 Task: Look for products in the category "IPA" from Latitude 33 only.
Action: Mouse moved to (722, 255)
Screenshot: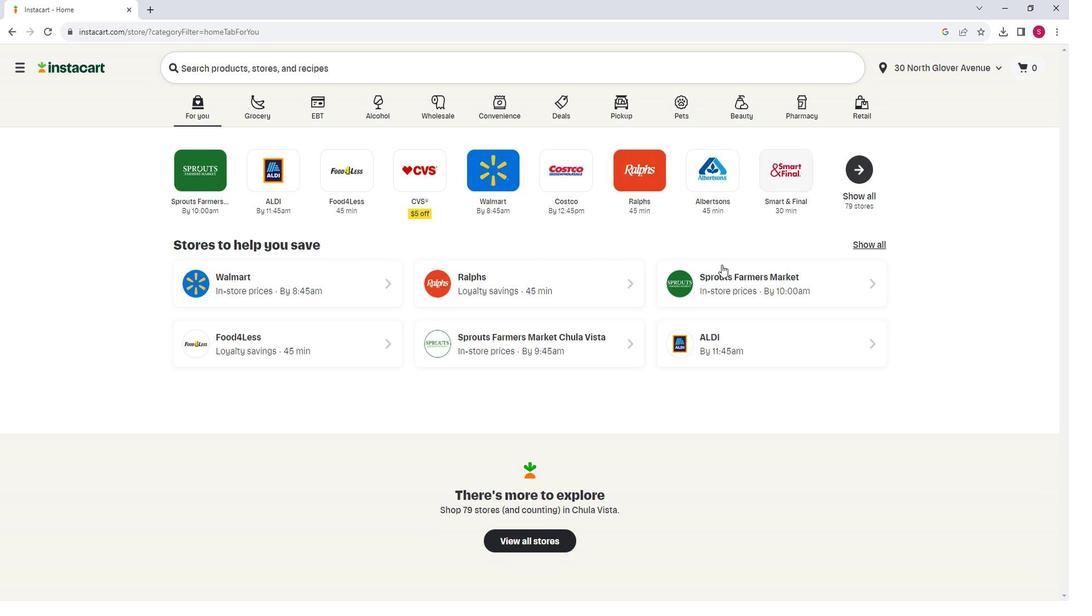 
Action: Mouse pressed left at (722, 255)
Screenshot: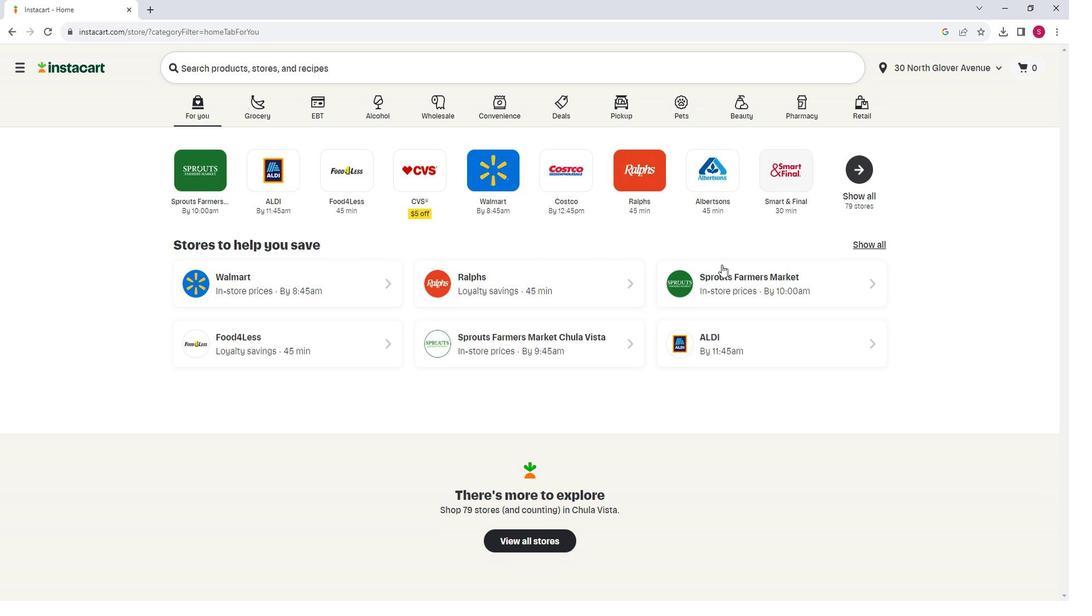 
Action: Mouse moved to (101, 356)
Screenshot: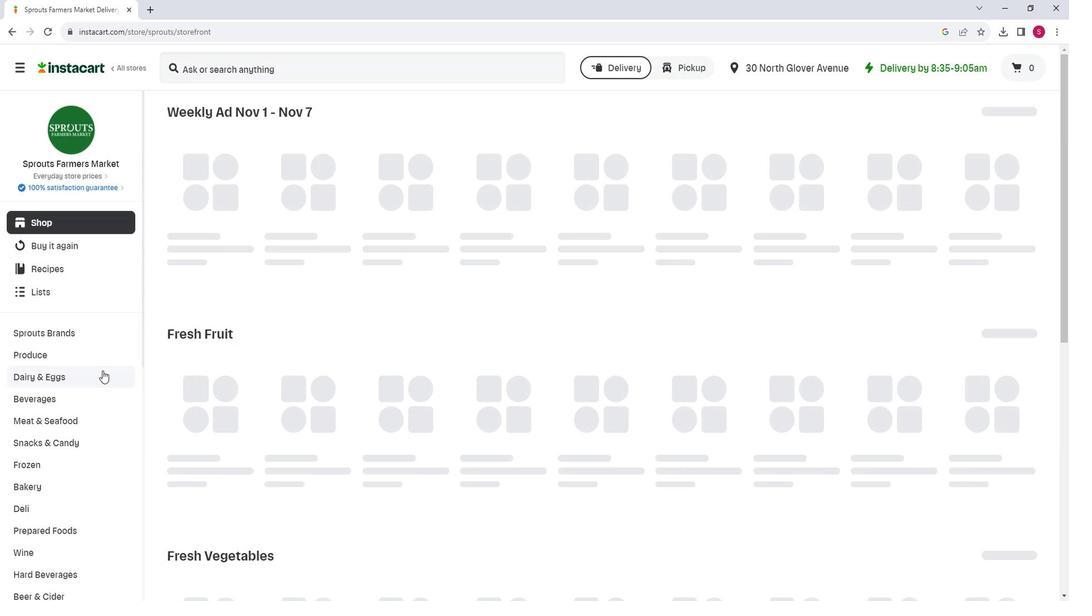 
Action: Mouse scrolled (101, 355) with delta (0, 0)
Screenshot: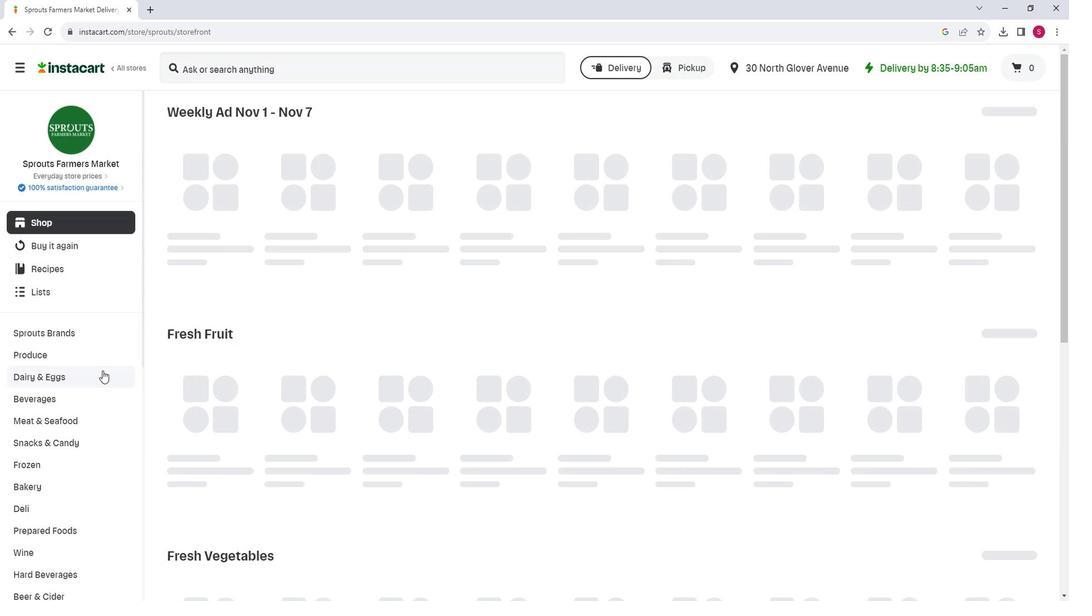 
Action: Mouse scrolled (101, 355) with delta (0, 0)
Screenshot: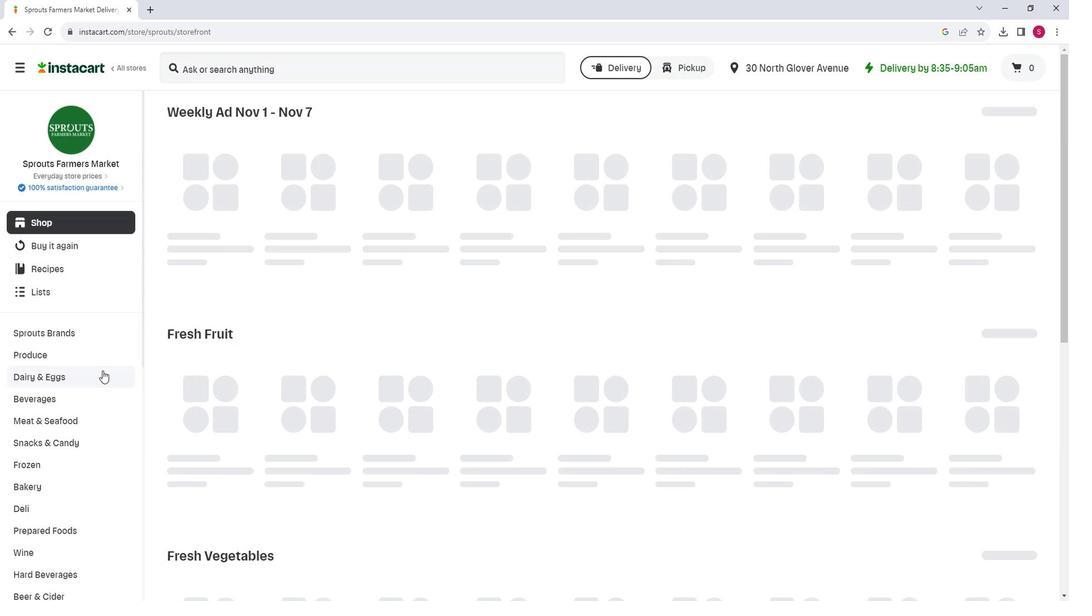 
Action: Mouse moved to (66, 461)
Screenshot: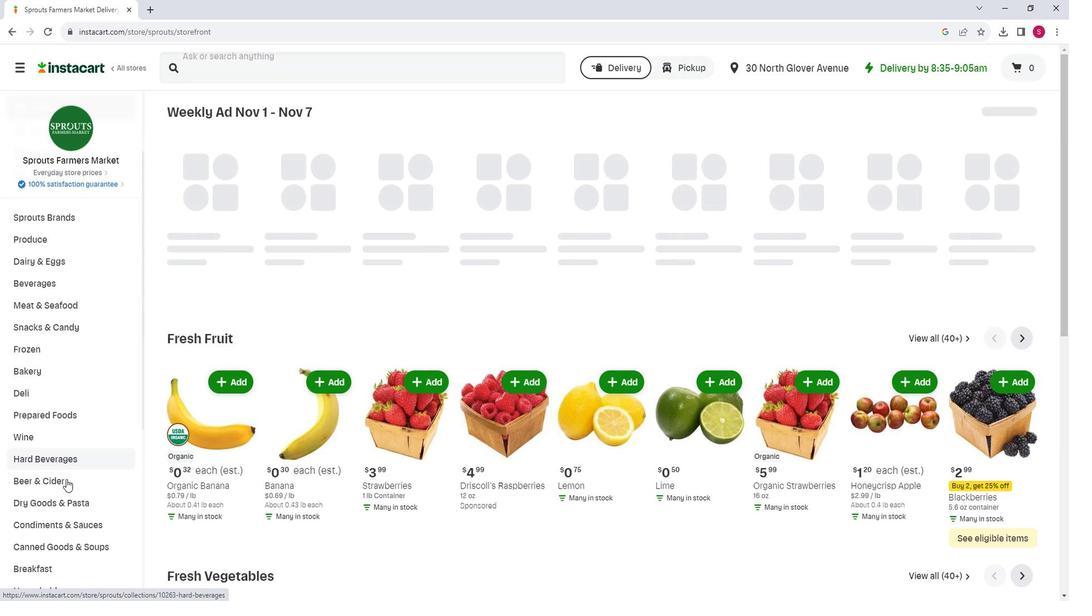 
Action: Mouse pressed left at (66, 461)
Screenshot: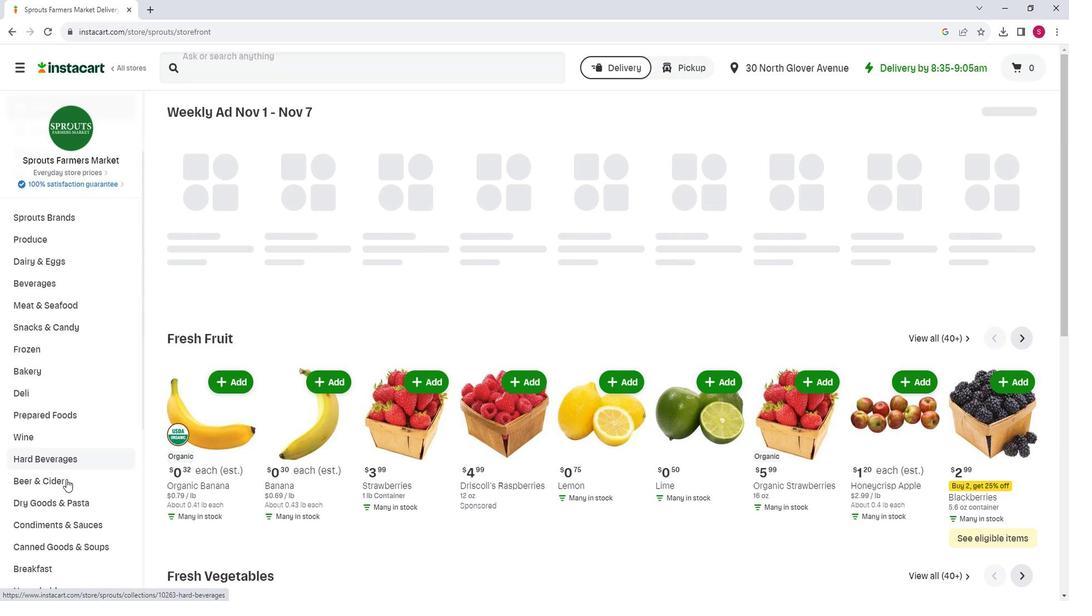 
Action: Mouse moved to (253, 138)
Screenshot: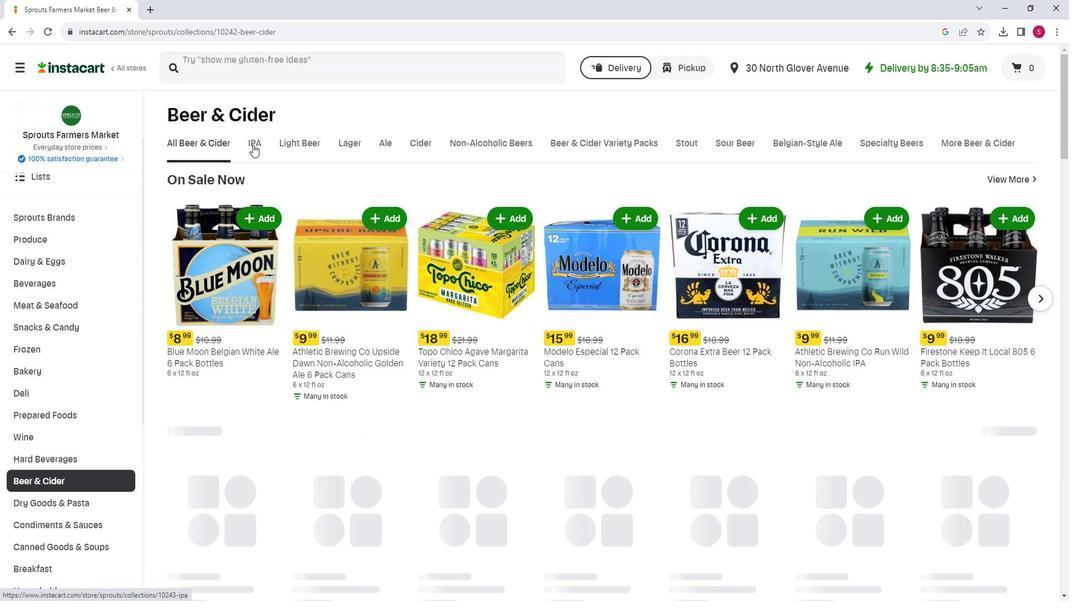 
Action: Mouse pressed left at (253, 138)
Screenshot: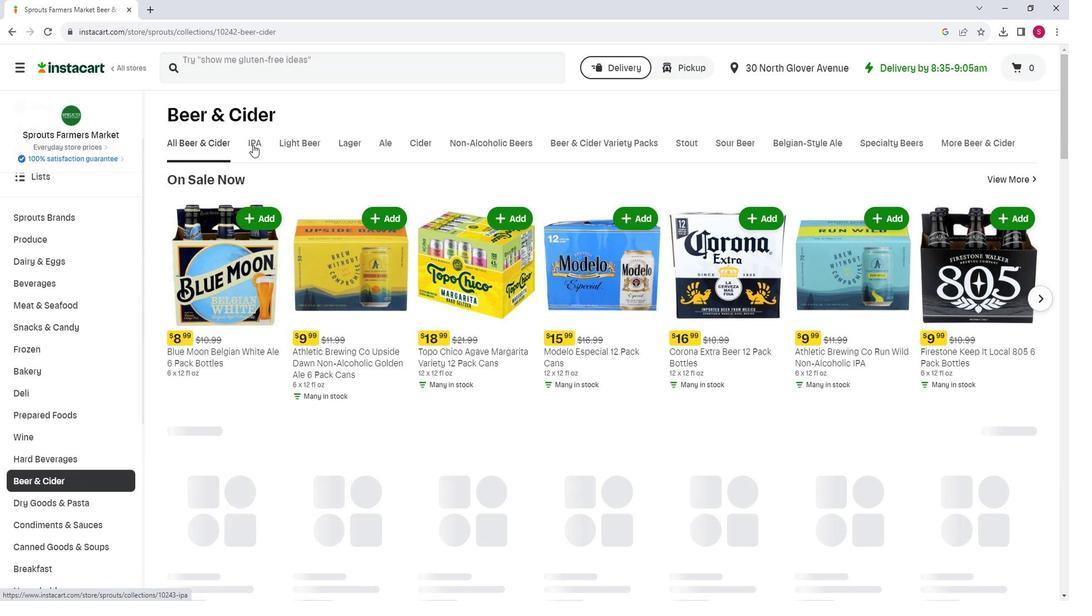 
Action: Mouse moved to (330, 172)
Screenshot: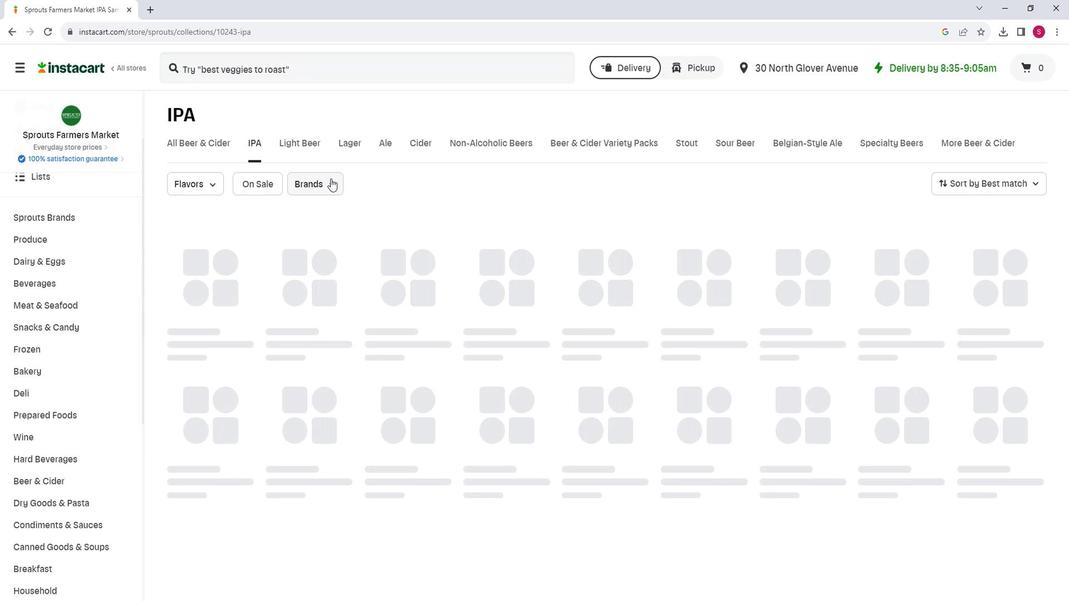 
Action: Mouse pressed left at (330, 172)
Screenshot: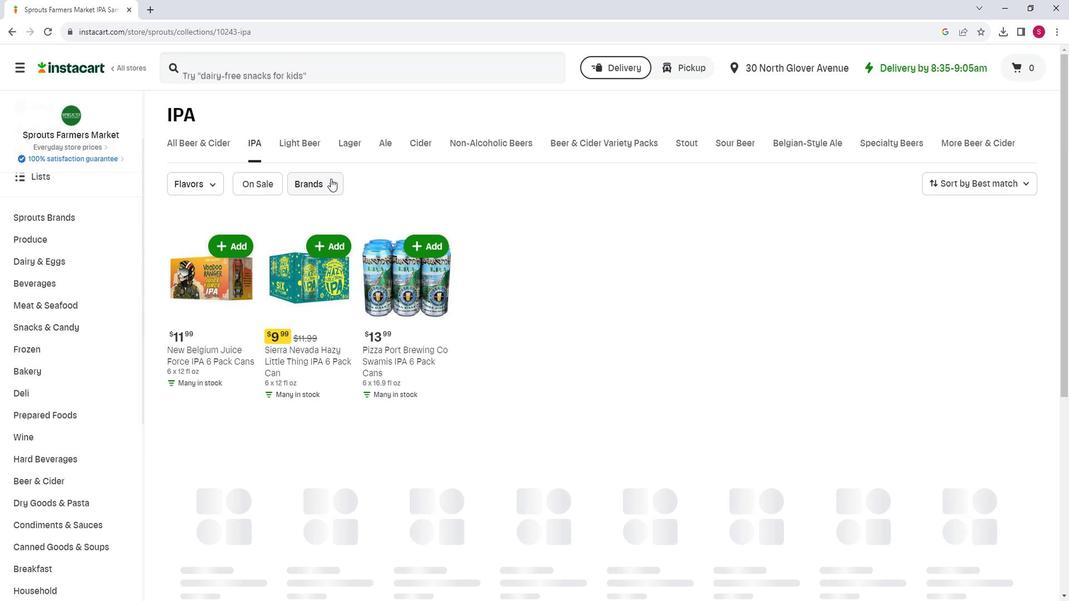 
Action: Mouse moved to (353, 213)
Screenshot: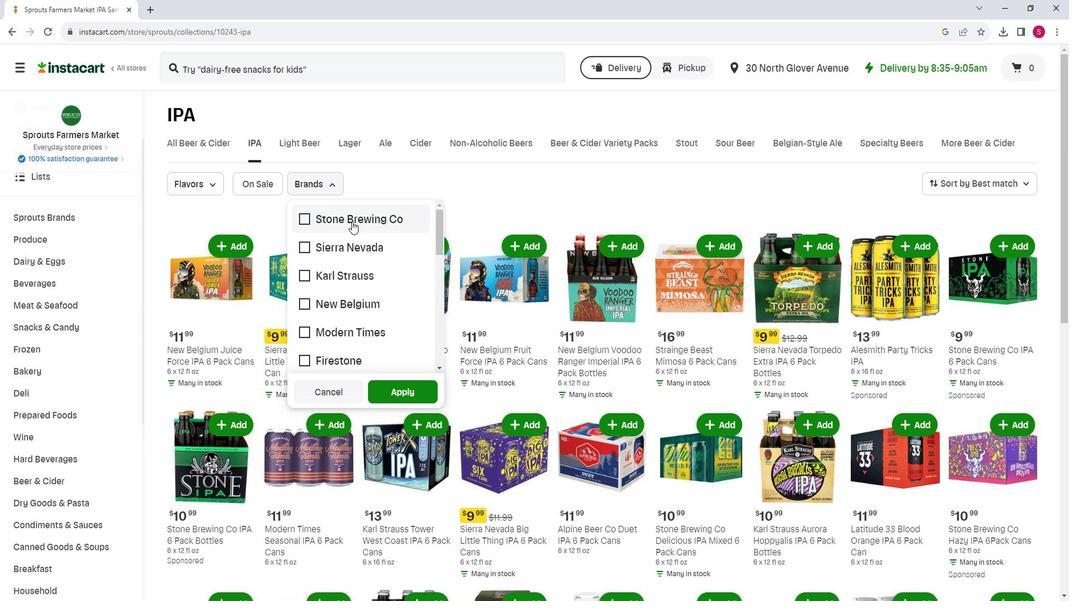 
Action: Mouse scrolled (353, 213) with delta (0, 0)
Screenshot: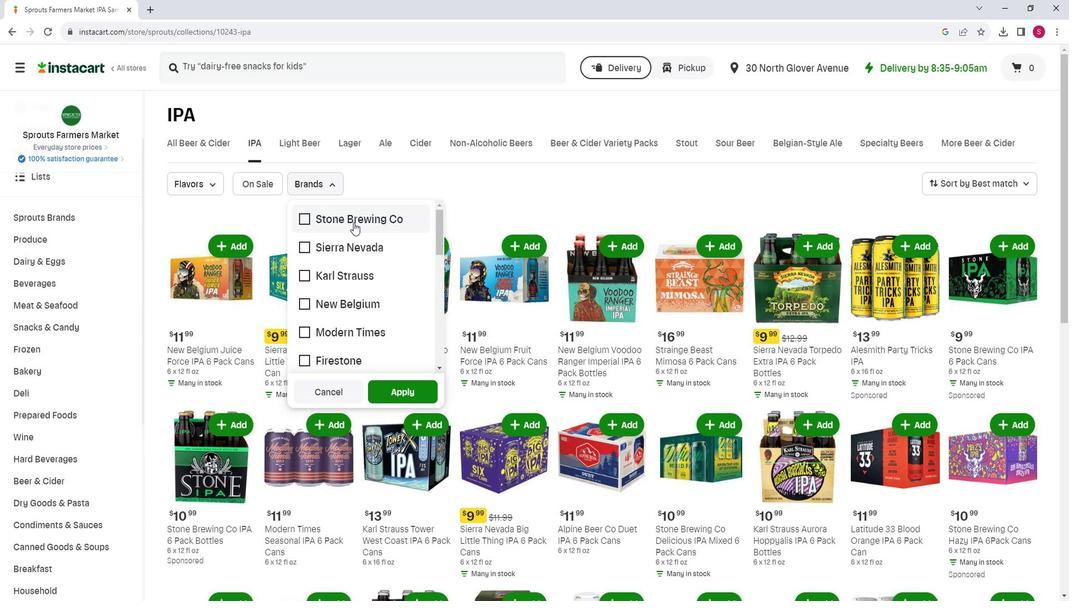 
Action: Mouse moved to (353, 214)
Screenshot: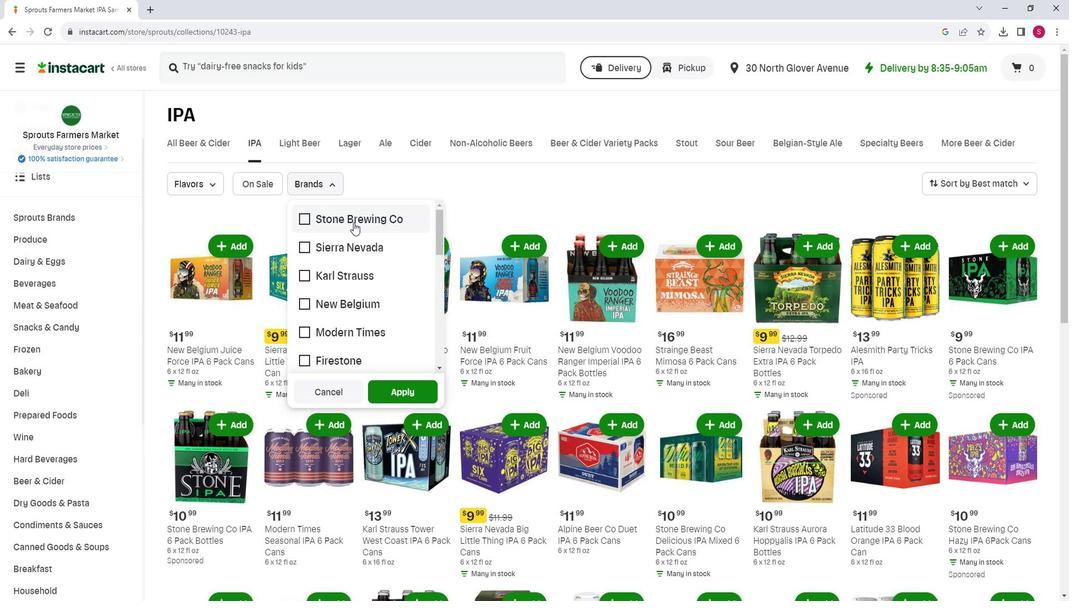 
Action: Mouse scrolled (353, 213) with delta (0, 0)
Screenshot: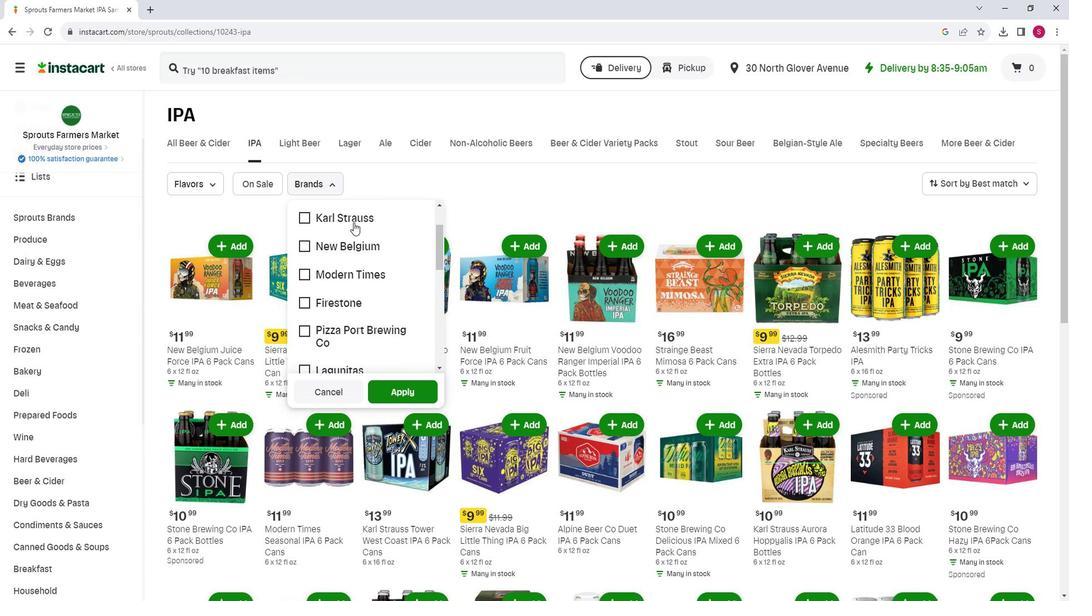 
Action: Mouse moved to (354, 214)
Screenshot: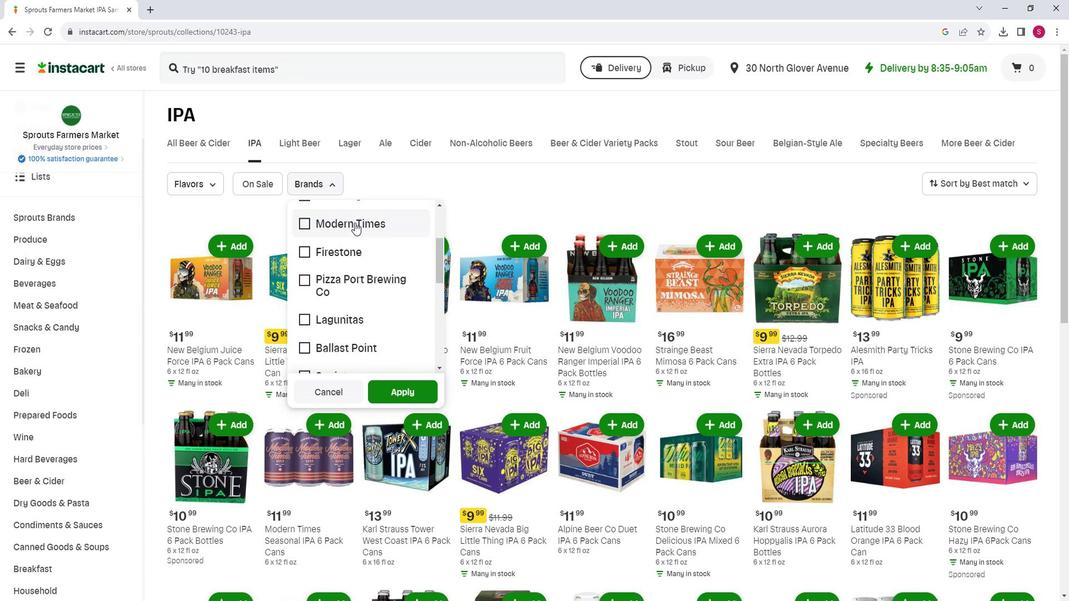 
Action: Mouse scrolled (354, 213) with delta (0, 0)
Screenshot: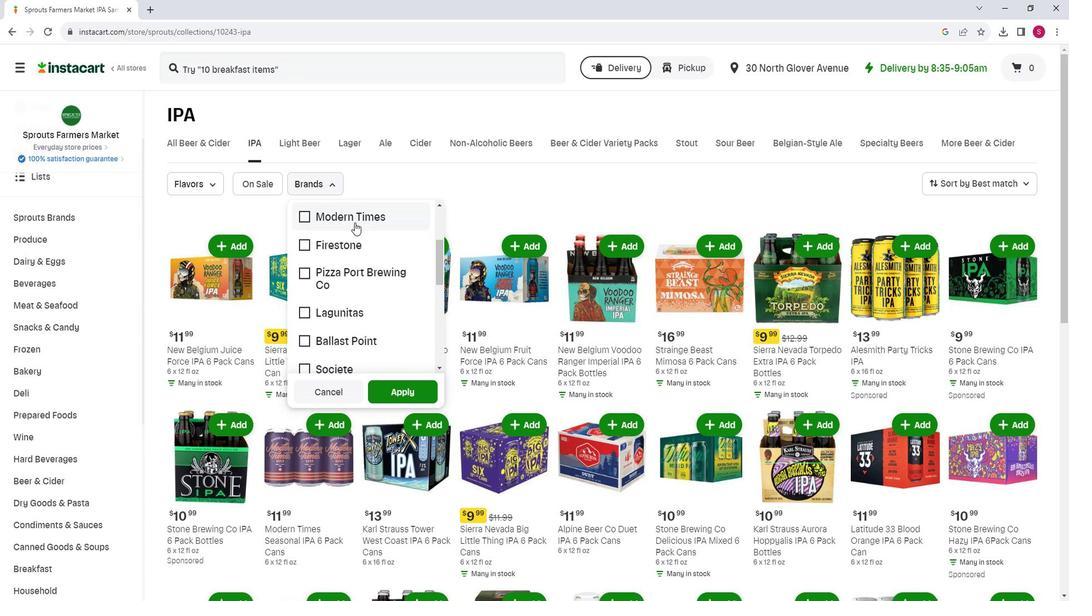 
Action: Mouse scrolled (354, 213) with delta (0, 0)
Screenshot: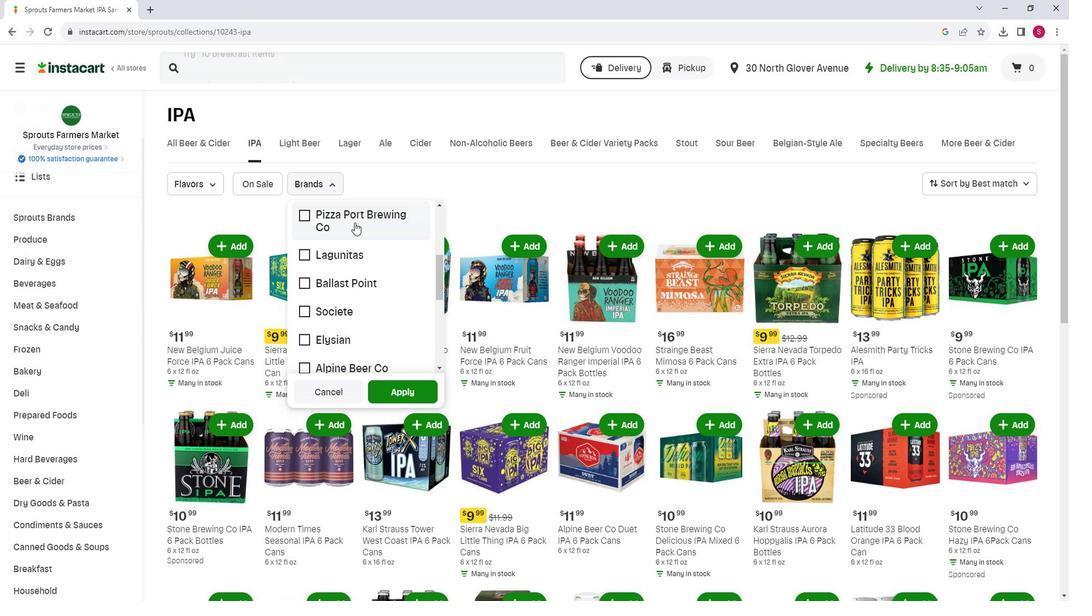 
Action: Mouse scrolled (354, 213) with delta (0, 0)
Screenshot: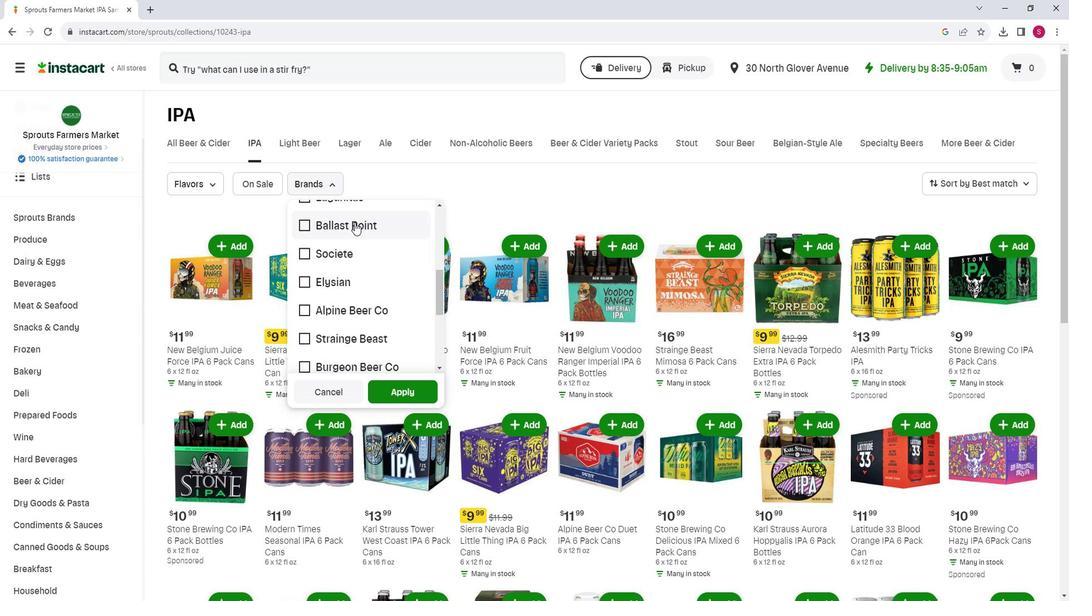 
Action: Mouse scrolled (354, 213) with delta (0, 0)
Screenshot: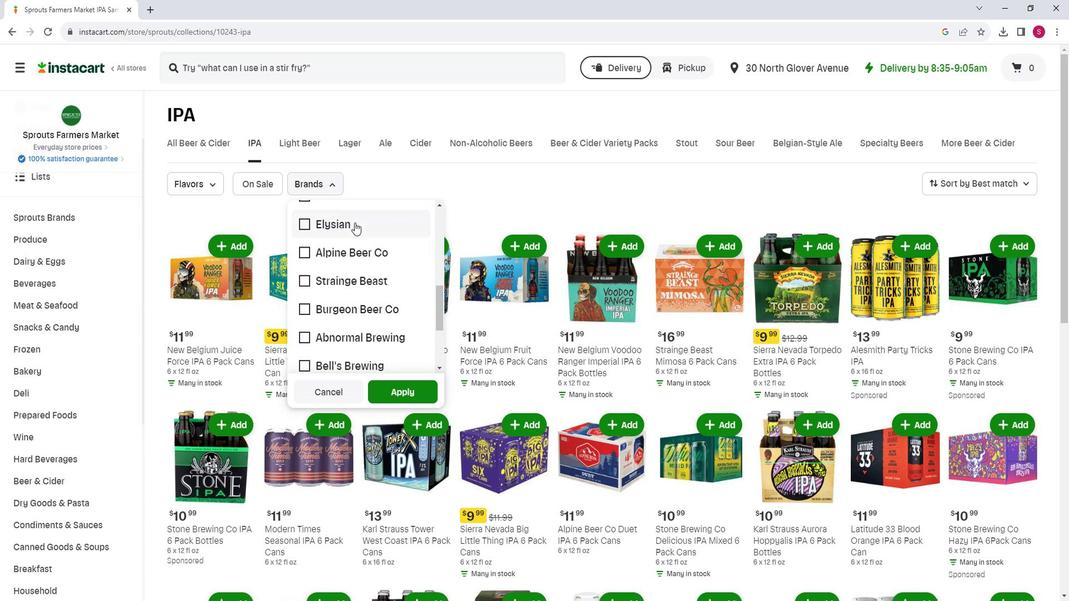 
Action: Mouse scrolled (354, 213) with delta (0, 0)
Screenshot: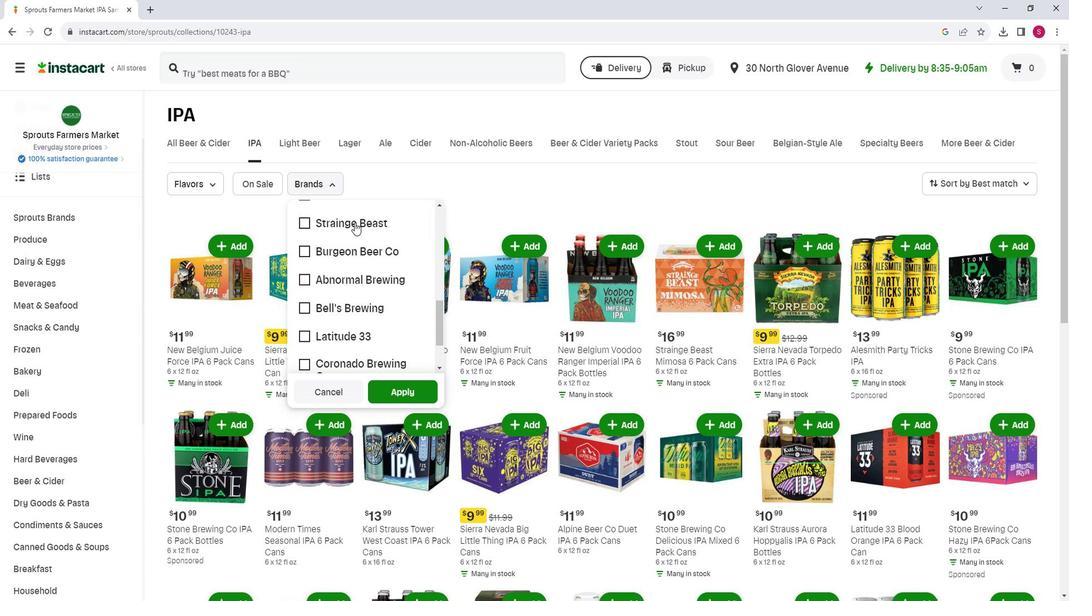 
Action: Mouse moved to (359, 269)
Screenshot: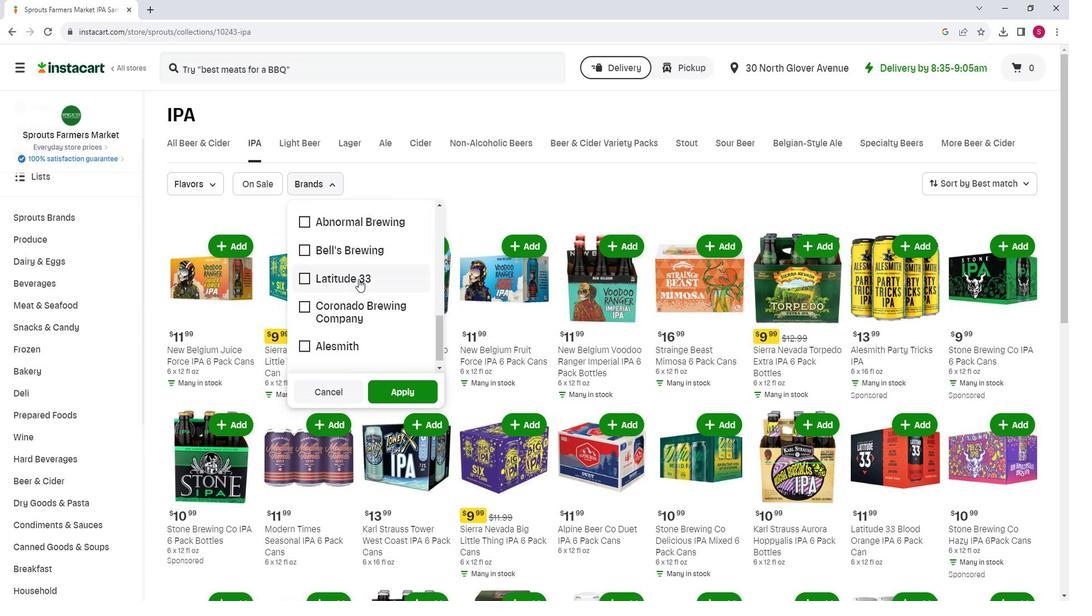 
Action: Mouse pressed left at (359, 269)
Screenshot: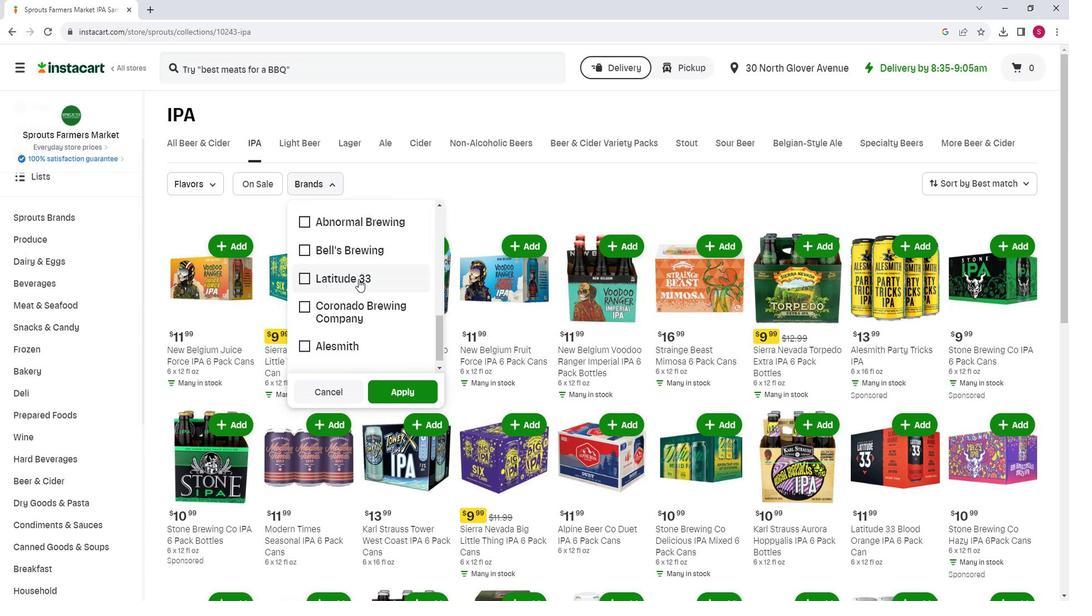 
Action: Mouse moved to (385, 374)
Screenshot: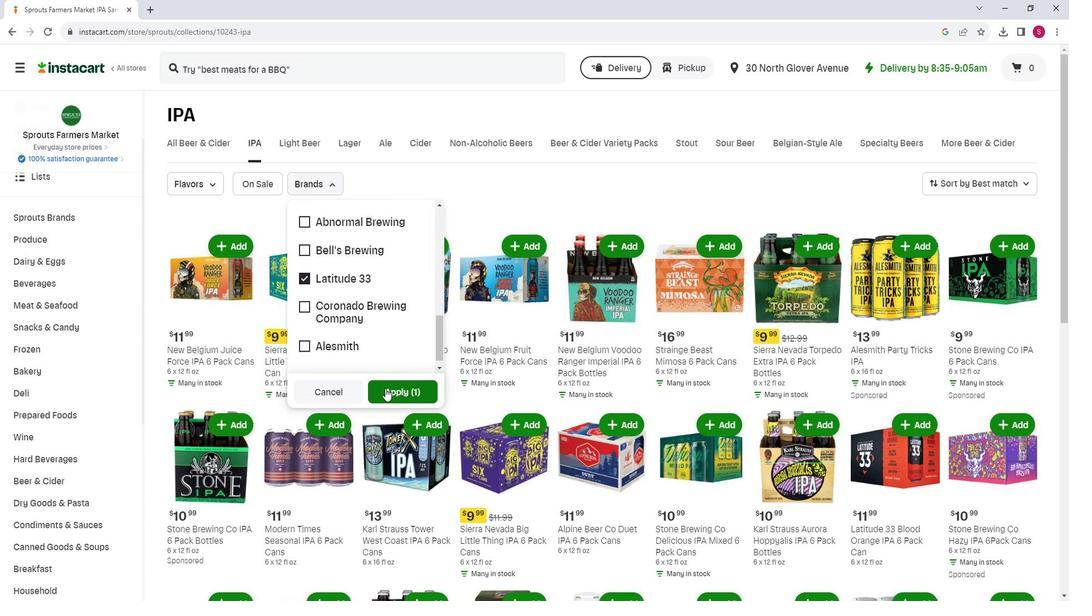 
Action: Mouse pressed left at (385, 374)
Screenshot: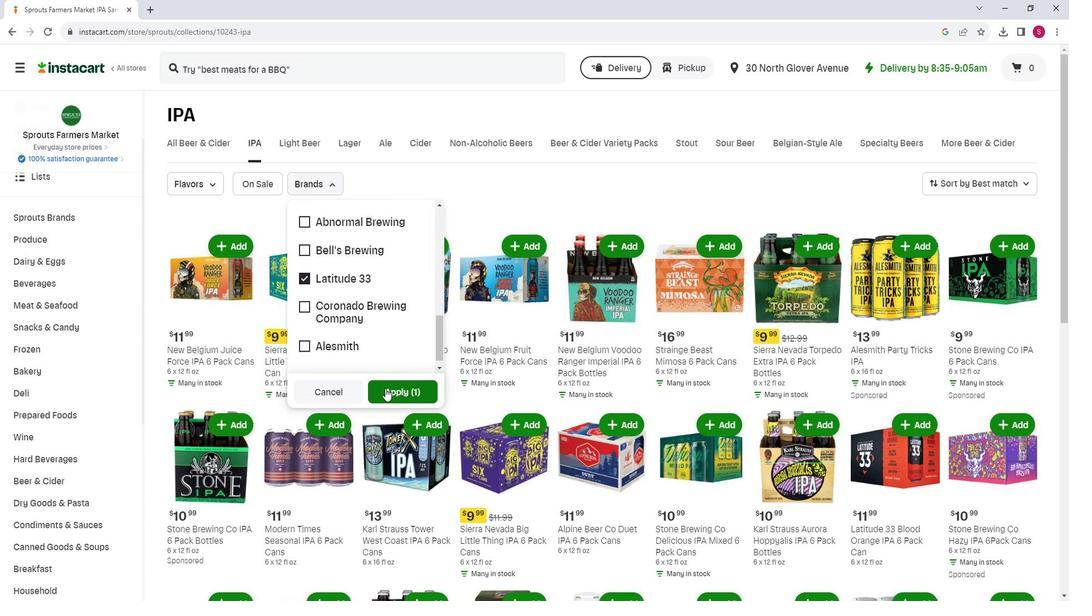 
Action: Mouse moved to (471, 276)
Screenshot: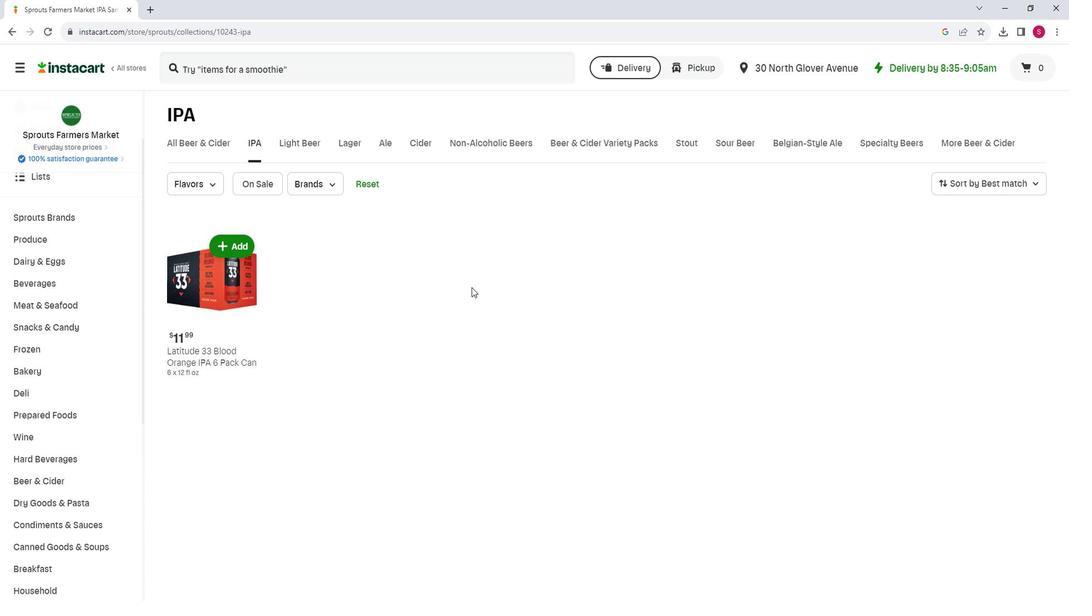 
Action: Mouse scrolled (471, 276) with delta (0, 0)
Screenshot: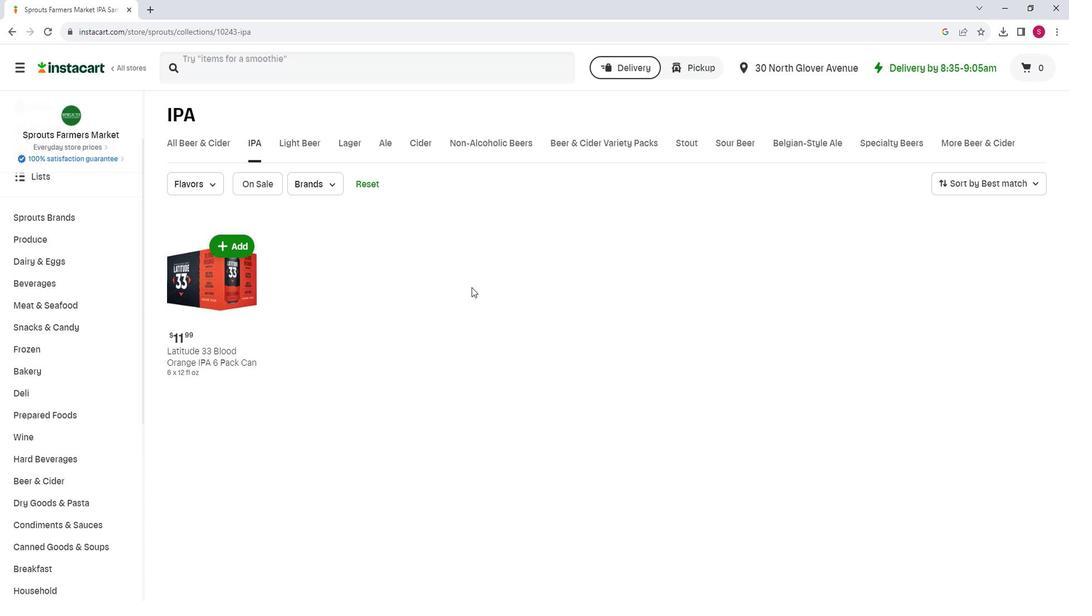 
